 Task: Click New Customer and Set the Credit Limit to "5.00" while find customer
Action: Mouse moved to (198, 24)
Screenshot: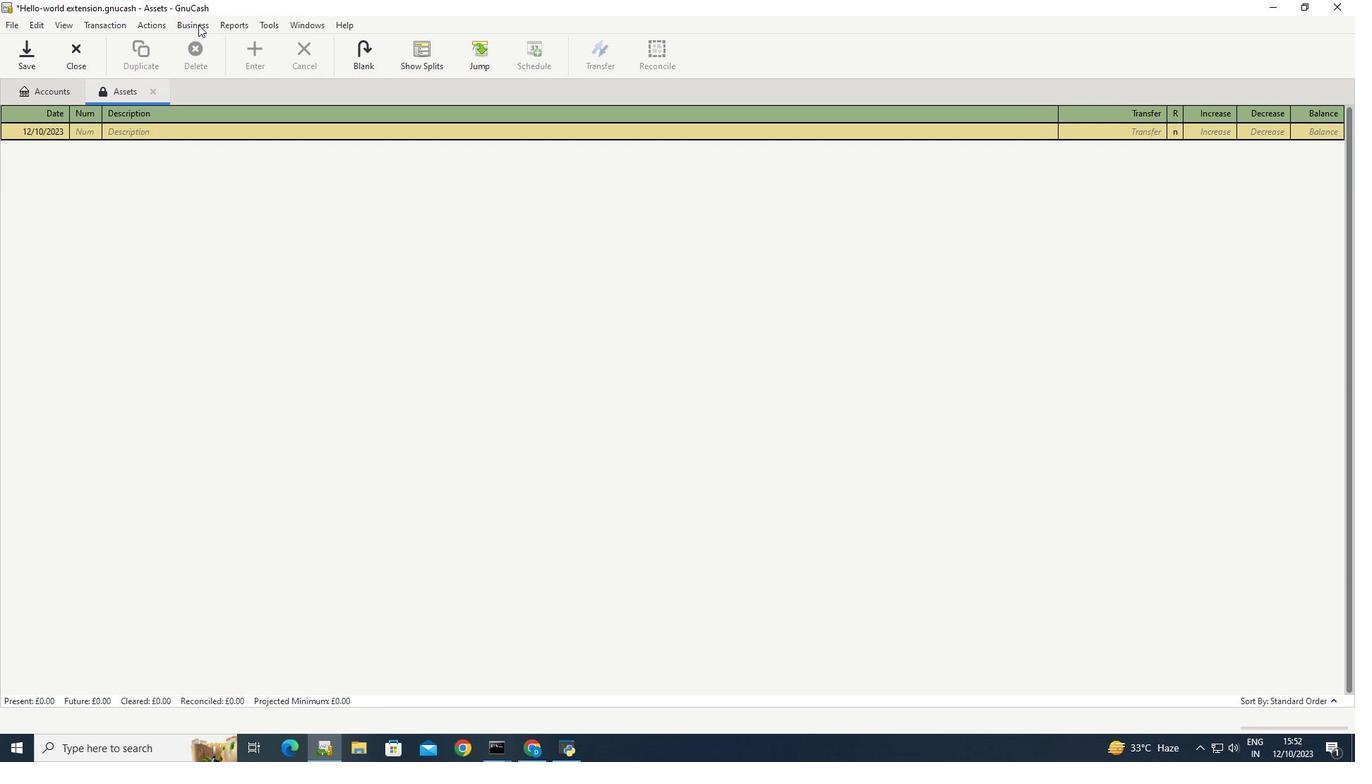 
Action: Mouse pressed left at (198, 24)
Screenshot: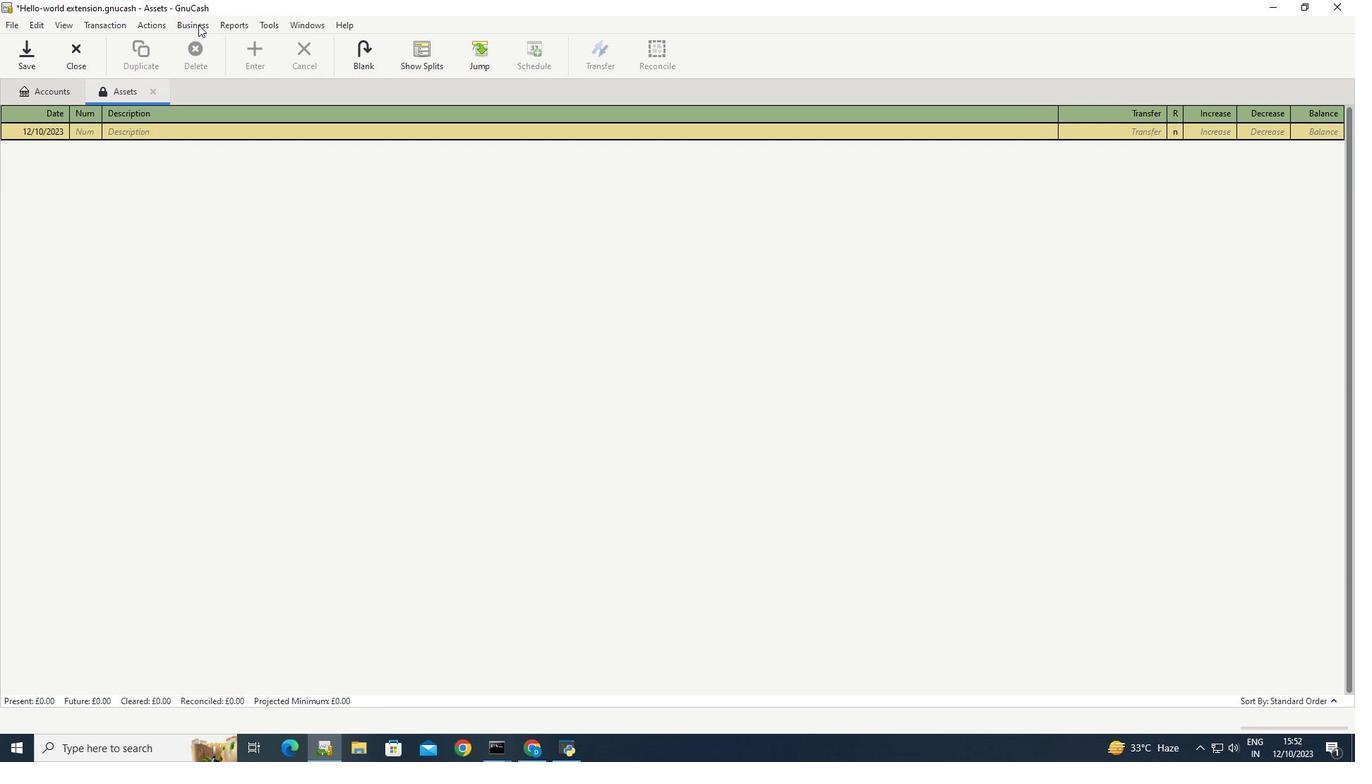 
Action: Mouse moved to (364, 78)
Screenshot: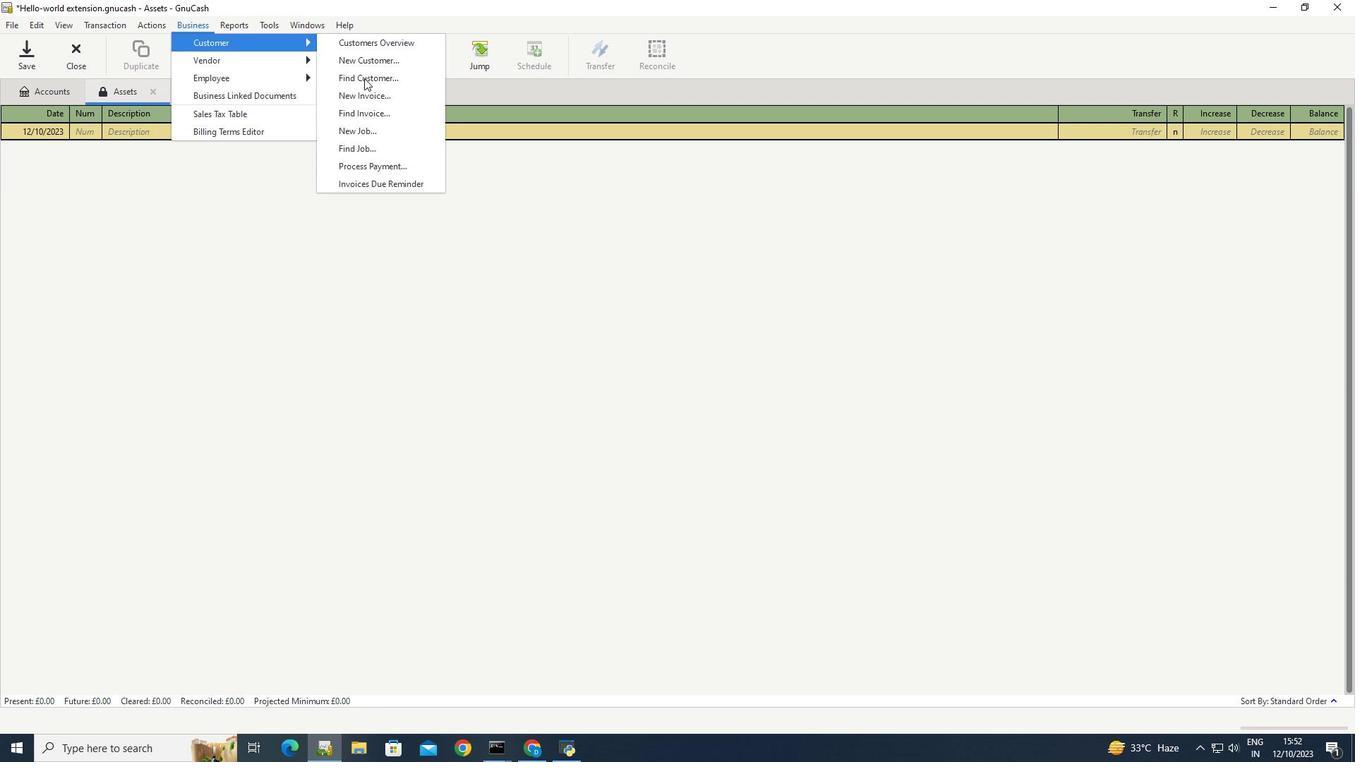 
Action: Mouse pressed left at (364, 78)
Screenshot: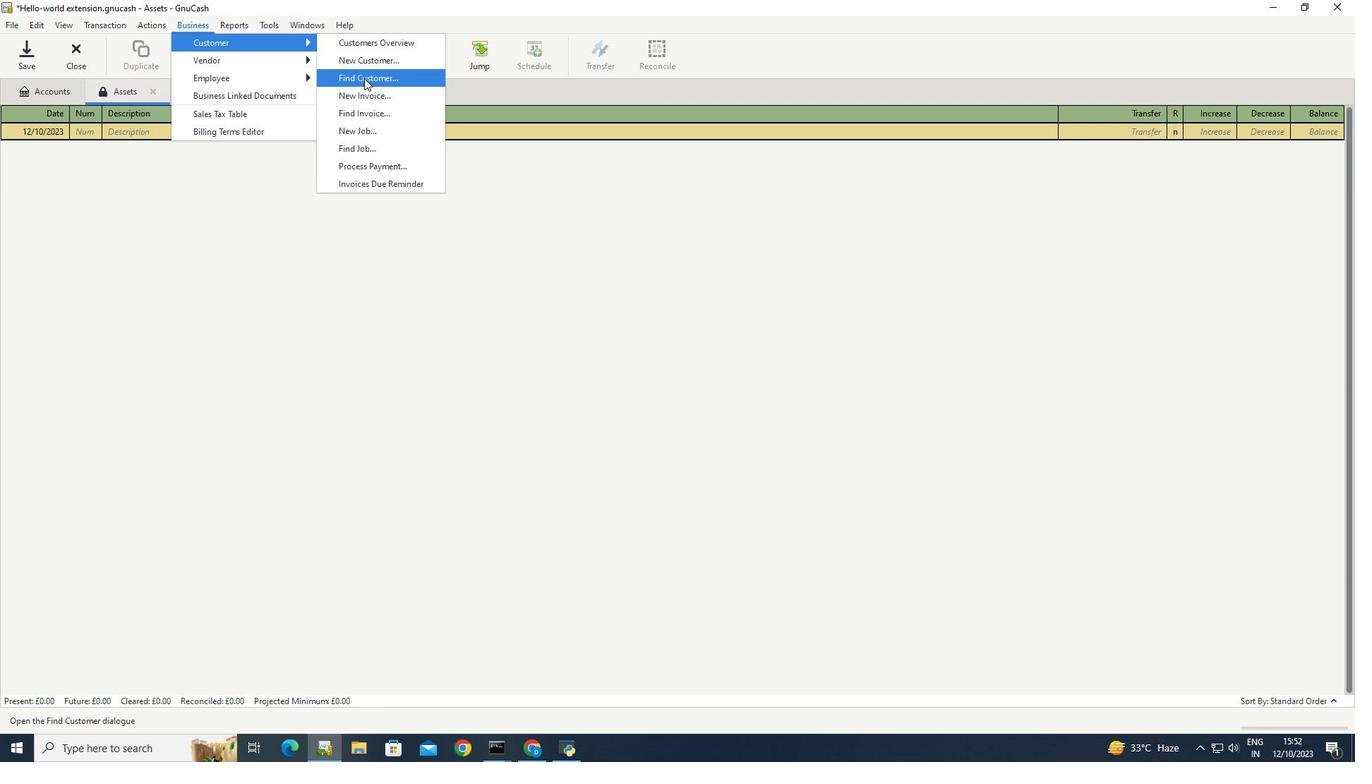 
Action: Mouse moved to (692, 480)
Screenshot: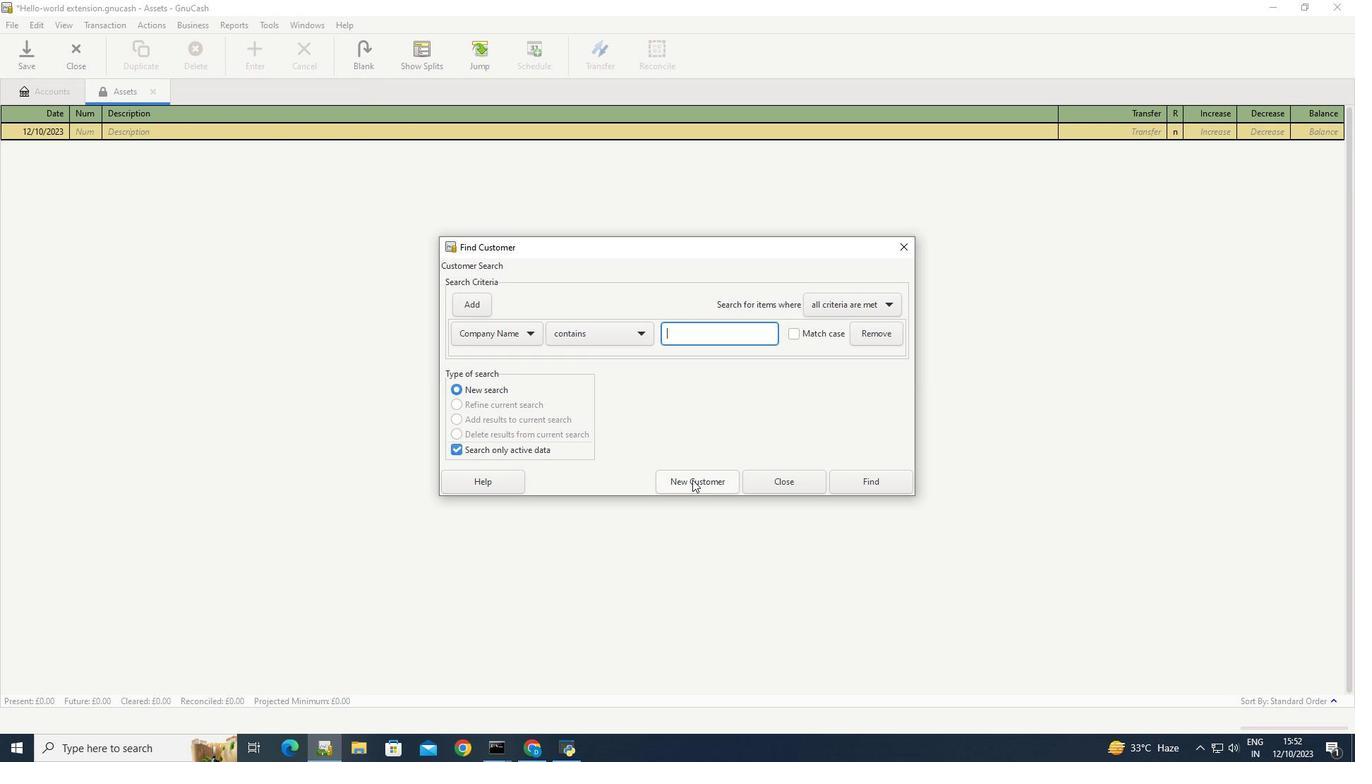 
Action: Mouse pressed left at (692, 480)
Screenshot: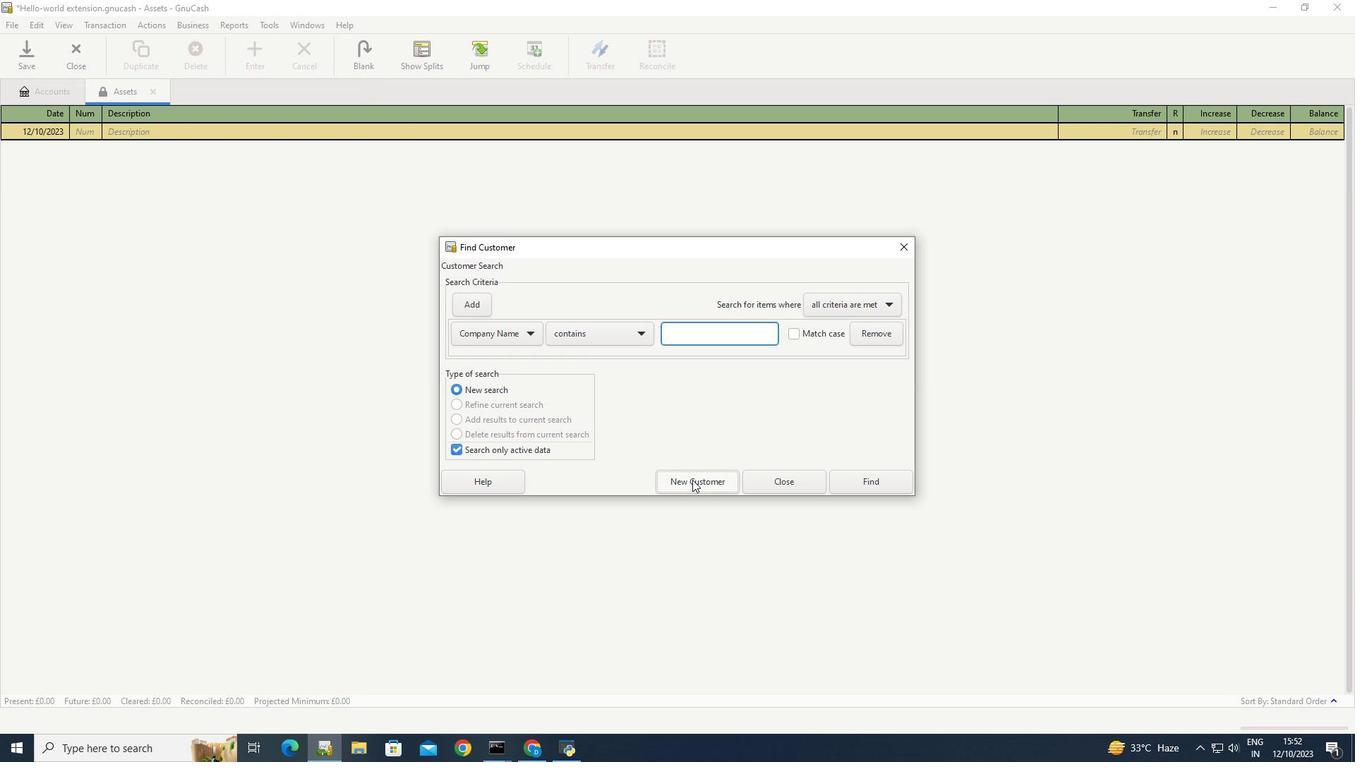 
Action: Mouse moved to (660, 199)
Screenshot: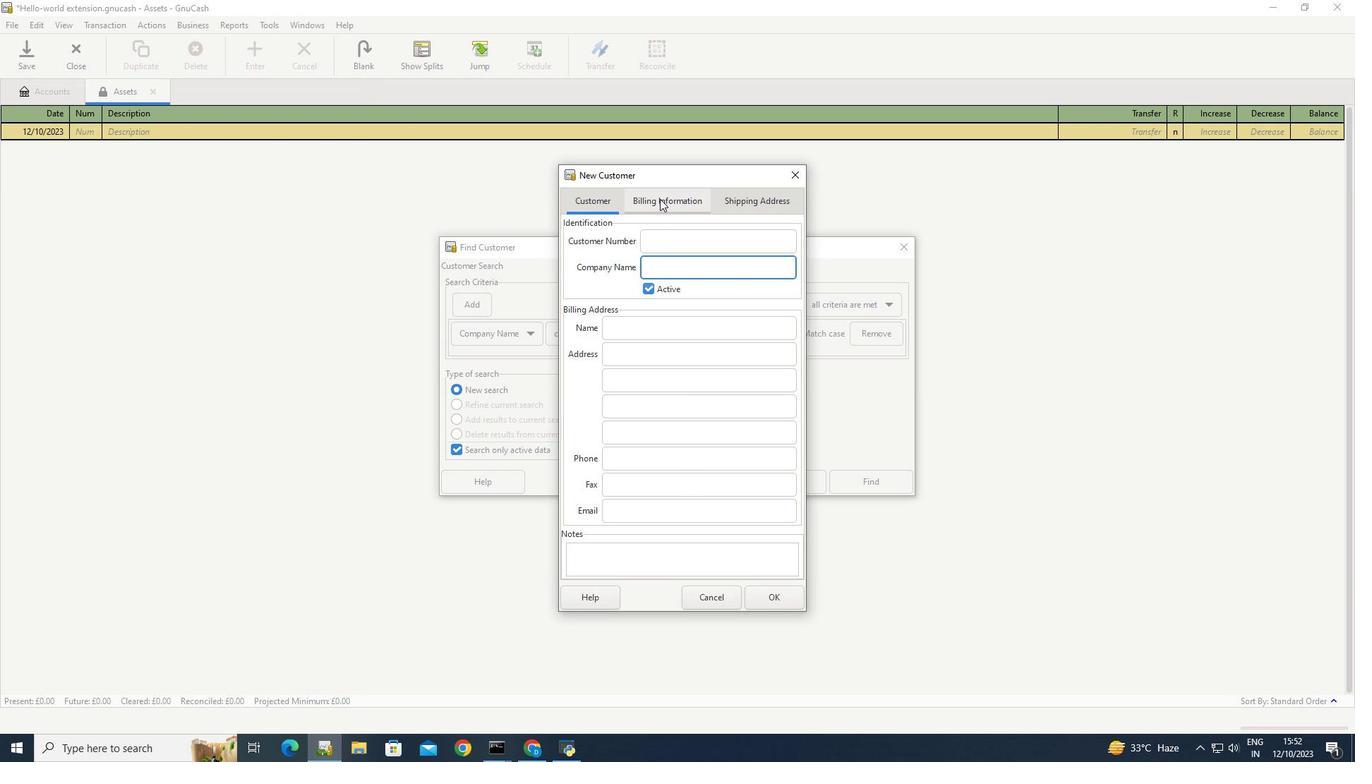 
Action: Mouse pressed left at (660, 199)
Screenshot: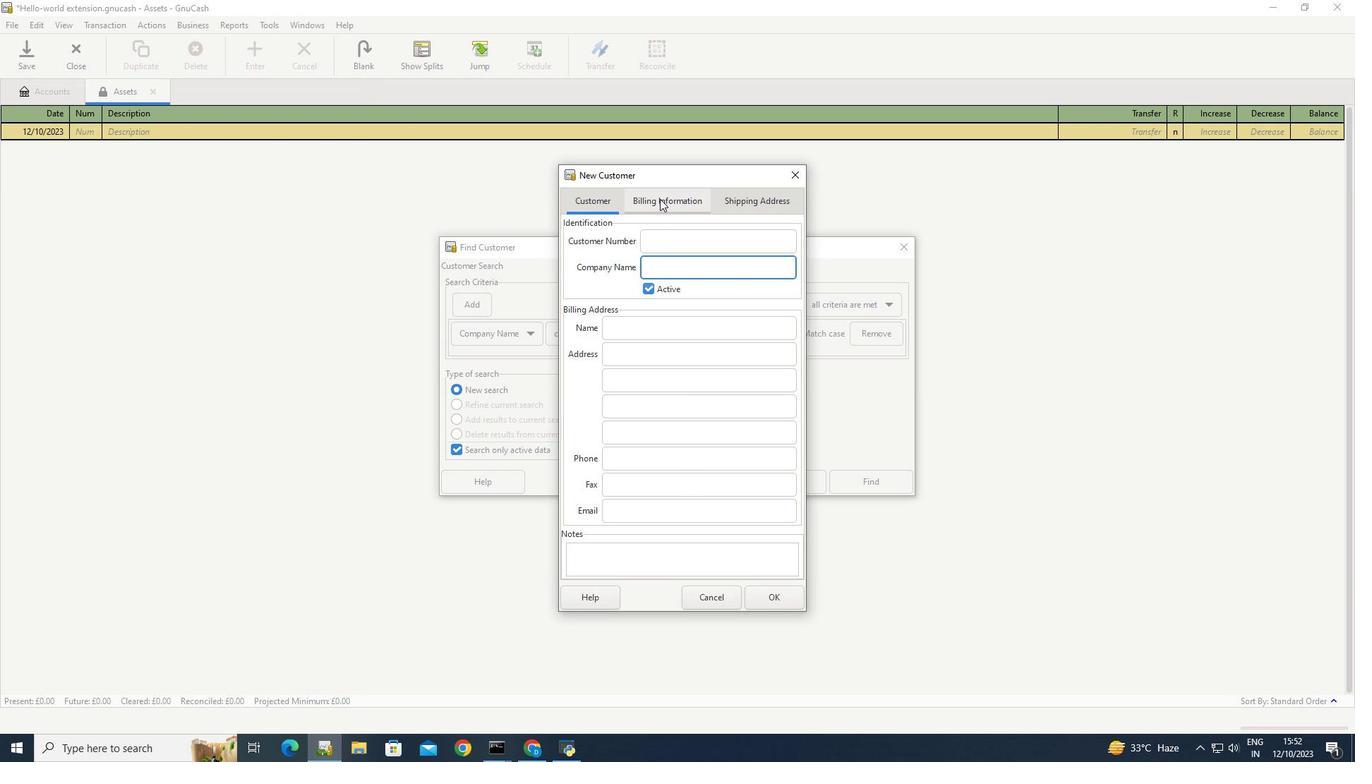 
Action: Mouse moved to (686, 327)
Screenshot: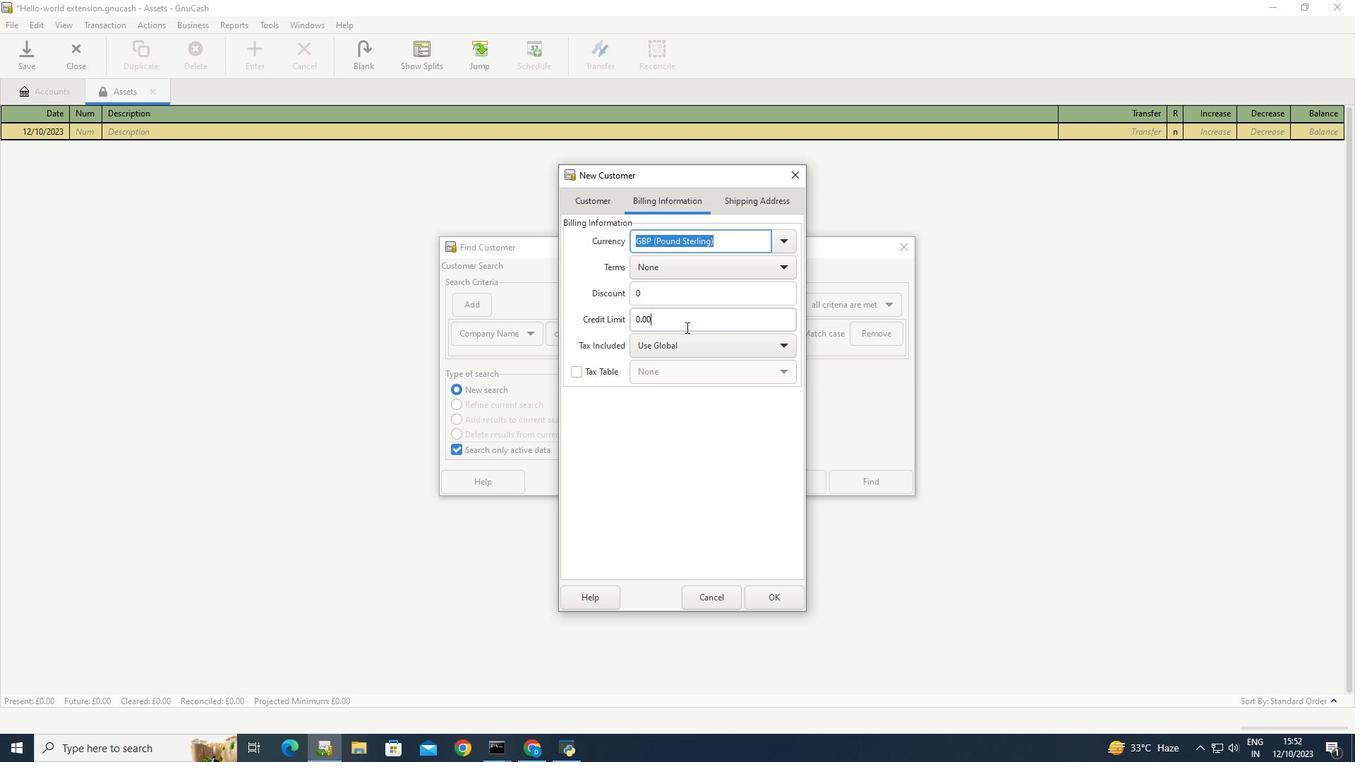 
Action: Mouse pressed left at (686, 327)
Screenshot: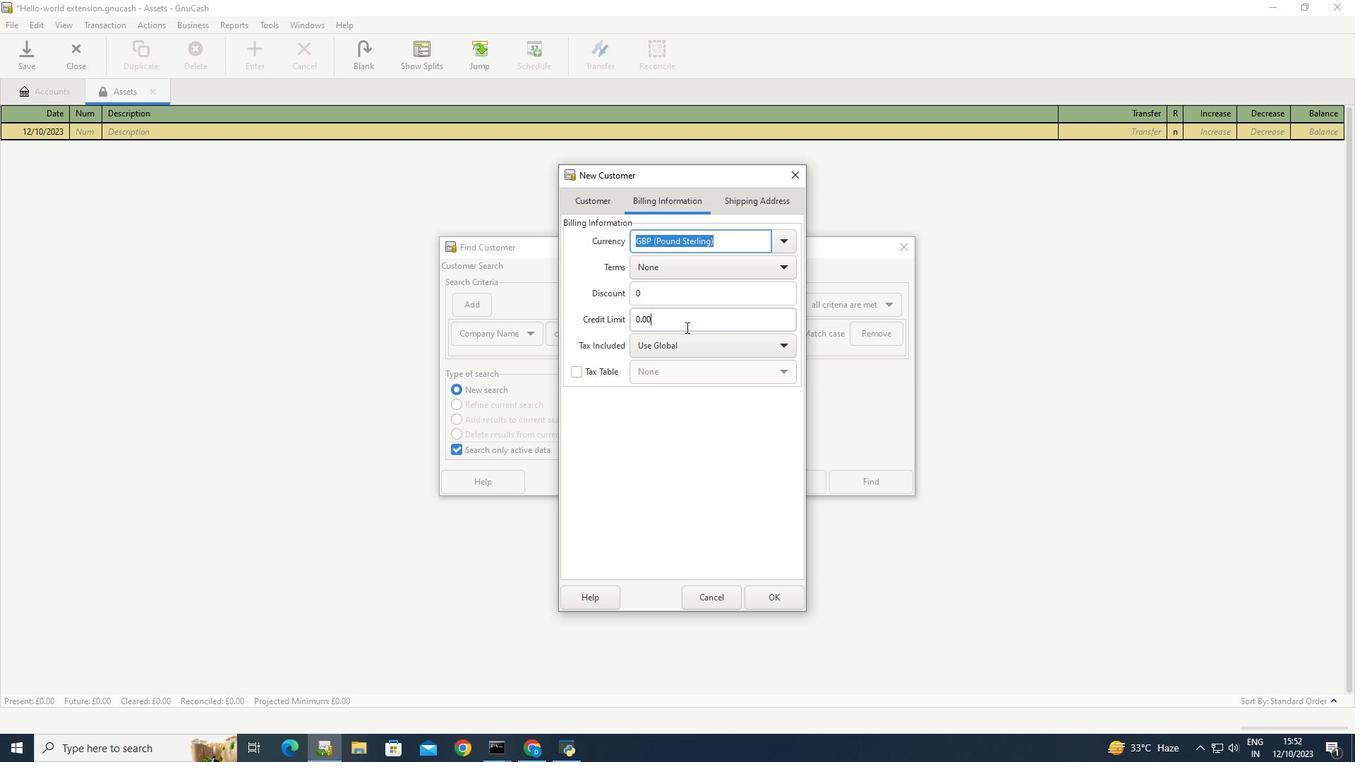 
Action: Key pressed <Key.backspace><Key.backspace><Key.backspace><Key.backspace><Key.backspace>5.00
Screenshot: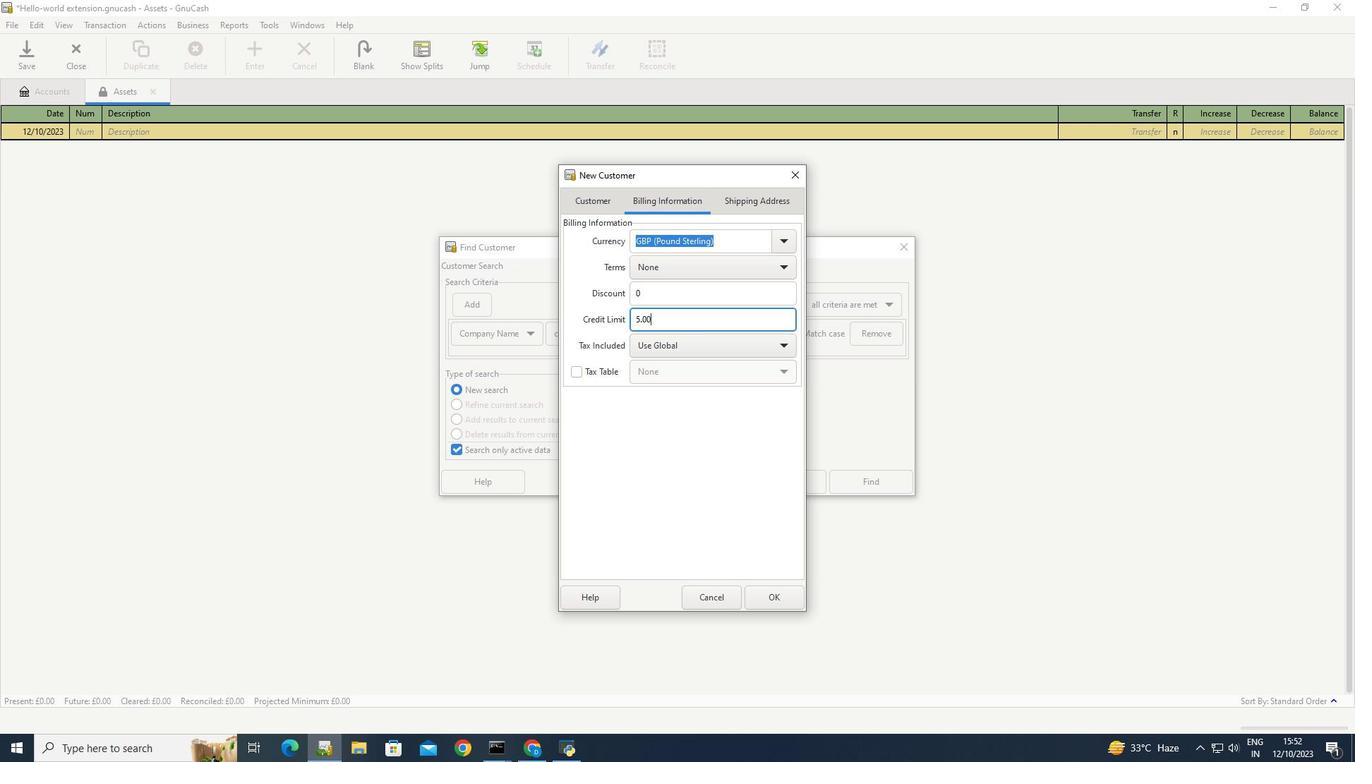 
Action: Mouse moved to (691, 429)
Screenshot: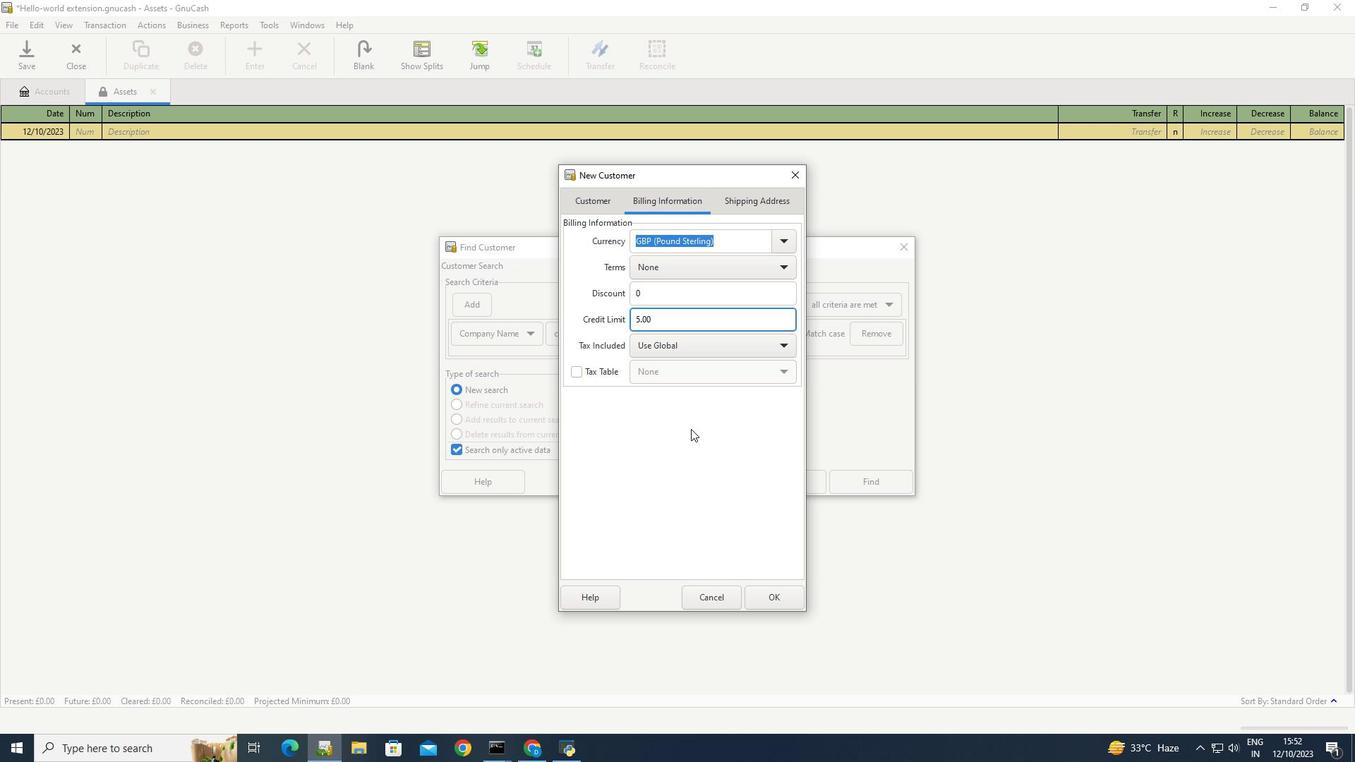 
Action: Mouse pressed left at (691, 429)
Screenshot: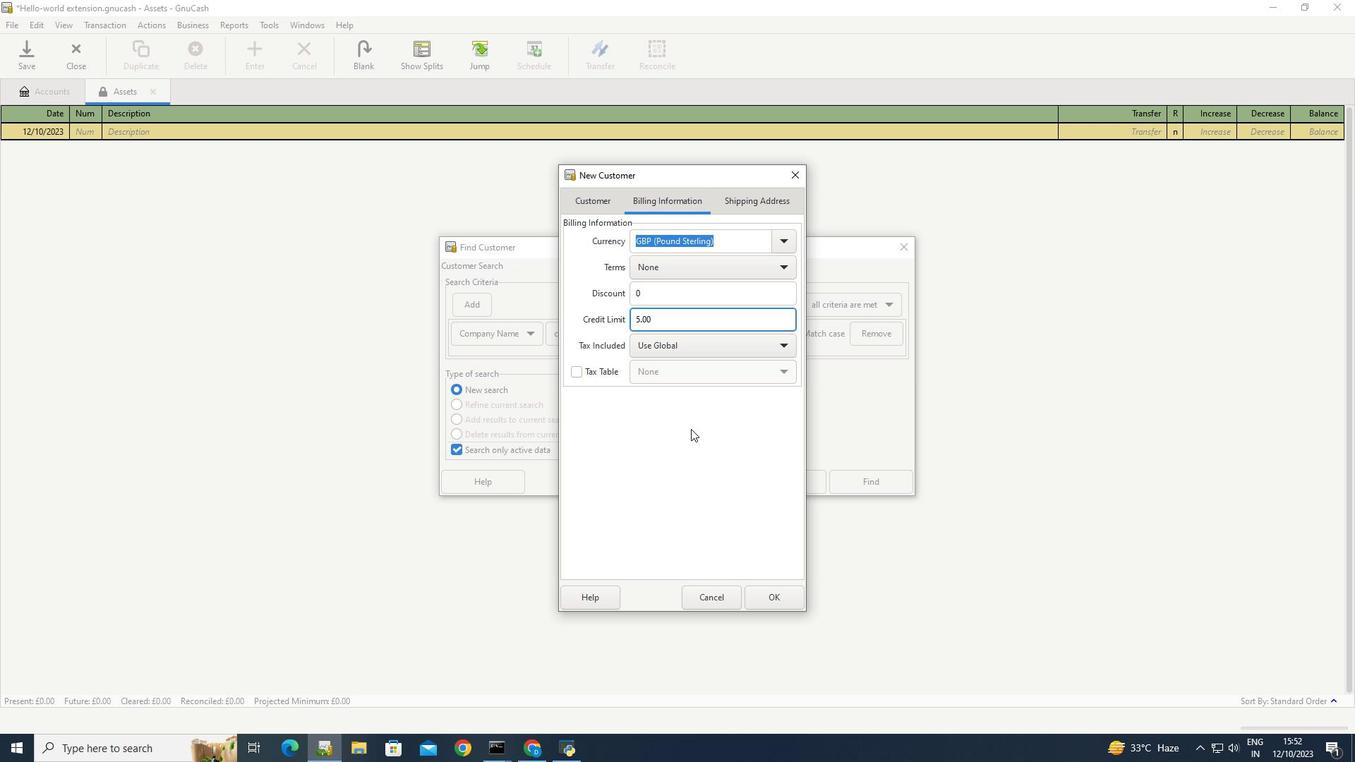 
